 Task: Sort the products in the category "Sour Beer" by relevance.
Action: Mouse moved to (763, 258)
Screenshot: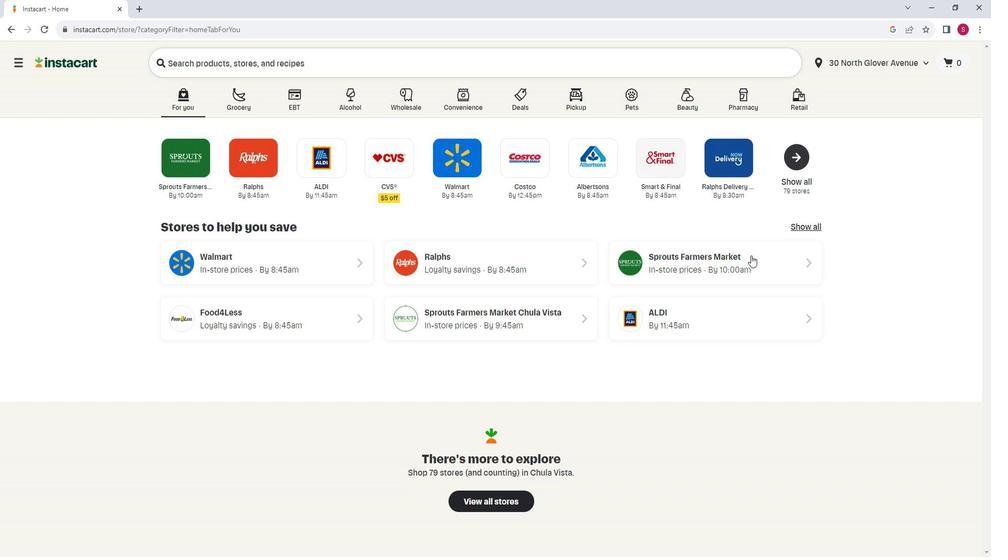 
Action: Mouse pressed left at (763, 258)
Screenshot: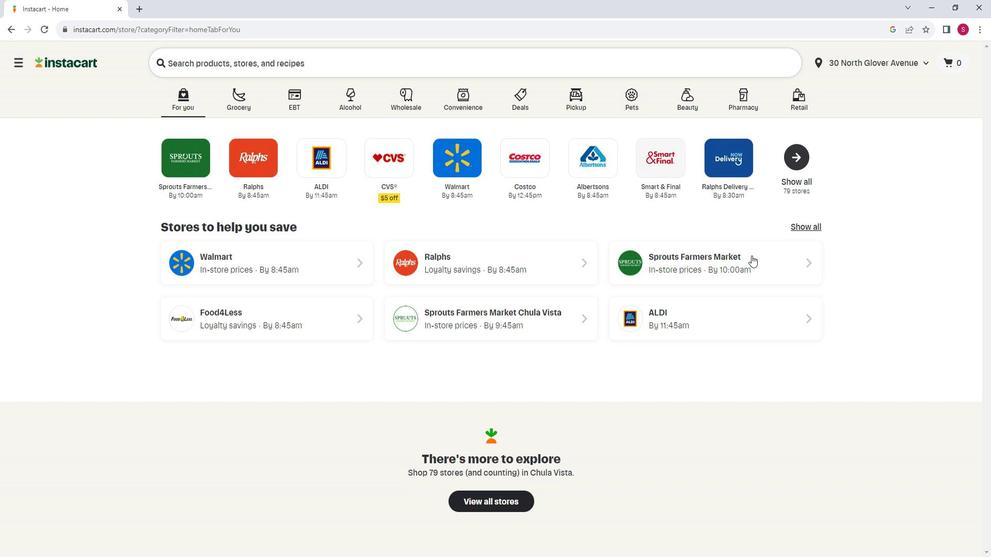 
Action: Mouse moved to (20, 298)
Screenshot: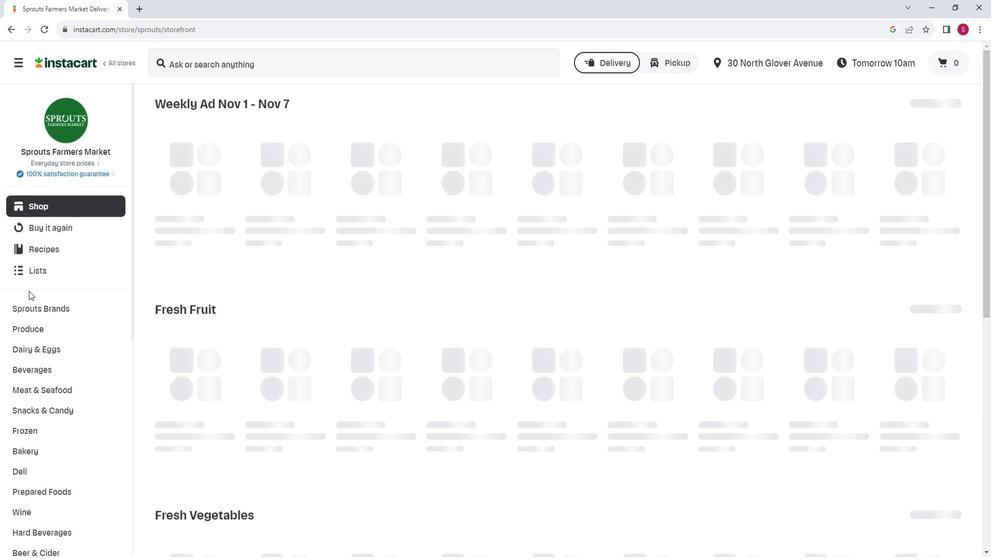 
Action: Mouse scrolled (20, 298) with delta (0, 0)
Screenshot: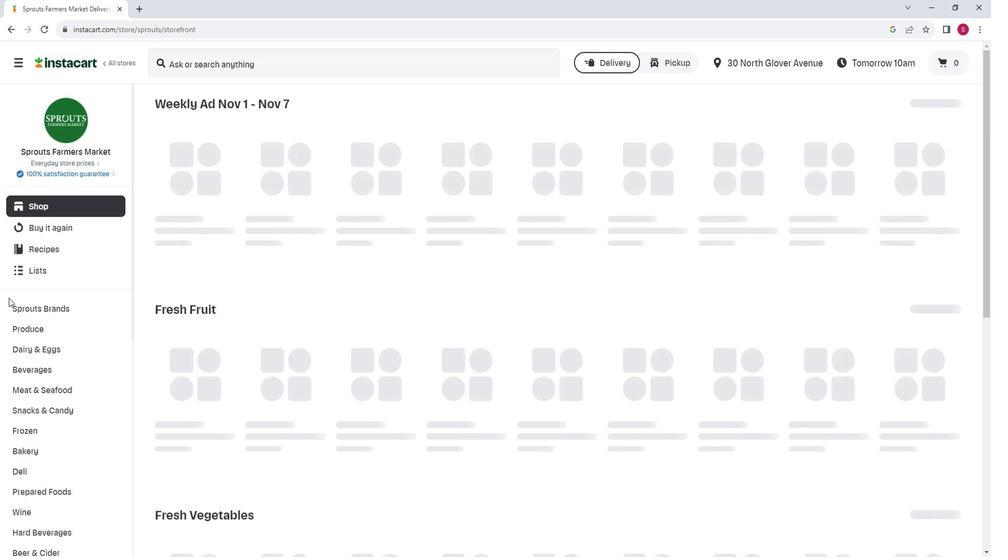 
Action: Mouse moved to (23, 298)
Screenshot: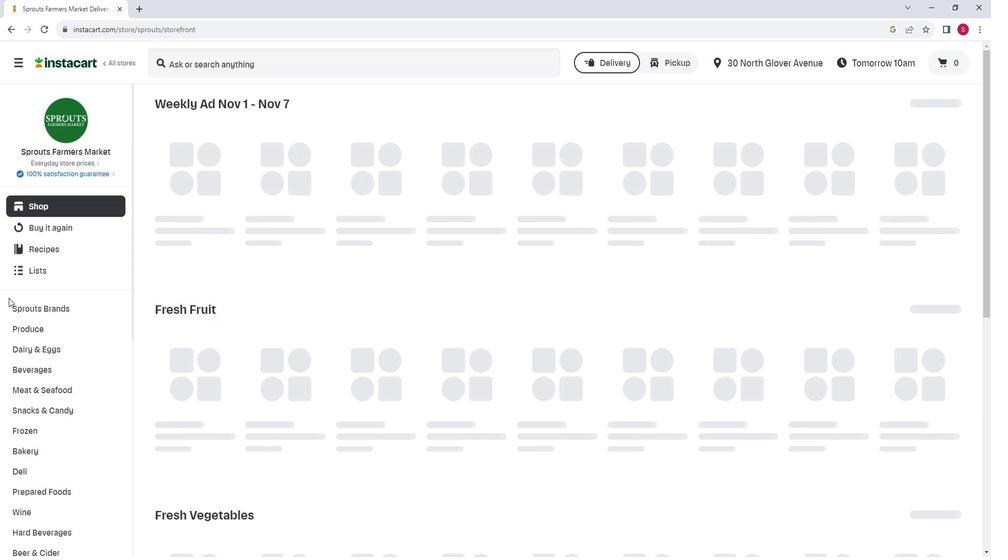 
Action: Mouse scrolled (23, 298) with delta (0, 0)
Screenshot: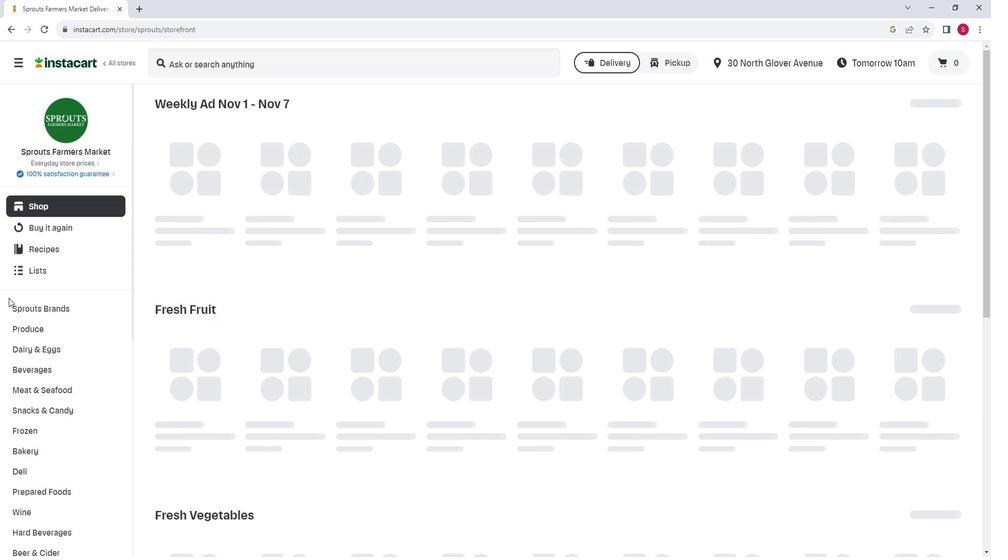
Action: Mouse moved to (39, 298)
Screenshot: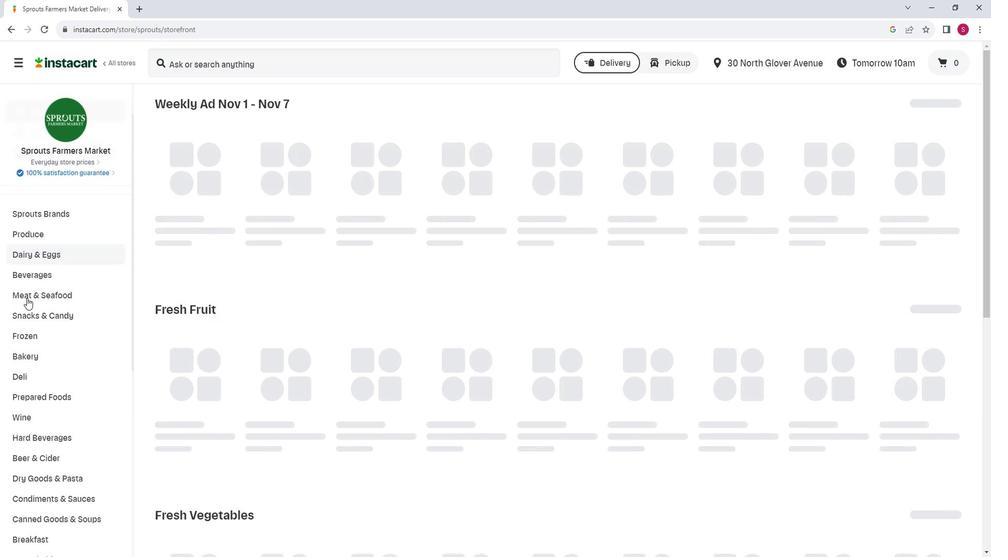 
Action: Mouse scrolled (39, 298) with delta (0, 0)
Screenshot: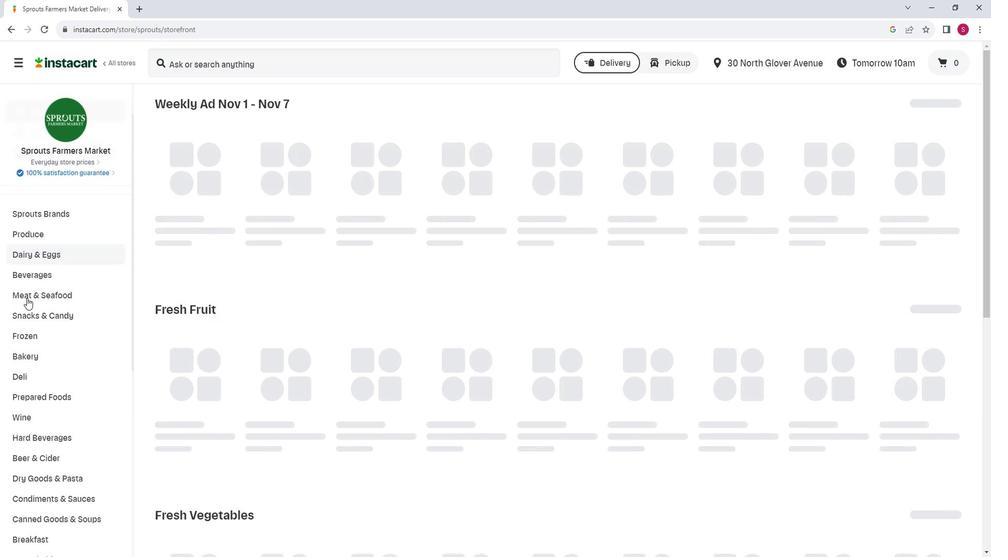 
Action: Mouse moved to (55, 387)
Screenshot: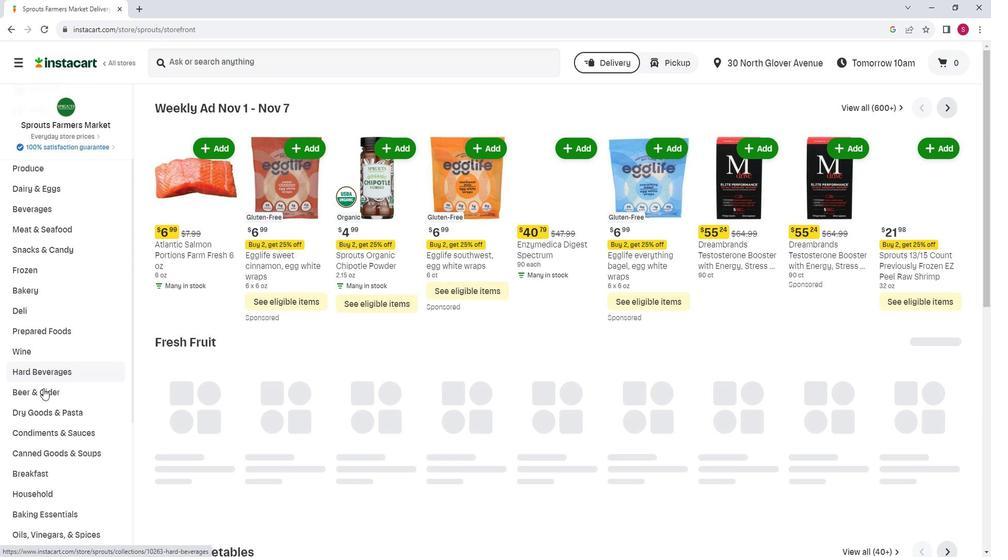 
Action: Mouse pressed left at (55, 387)
Screenshot: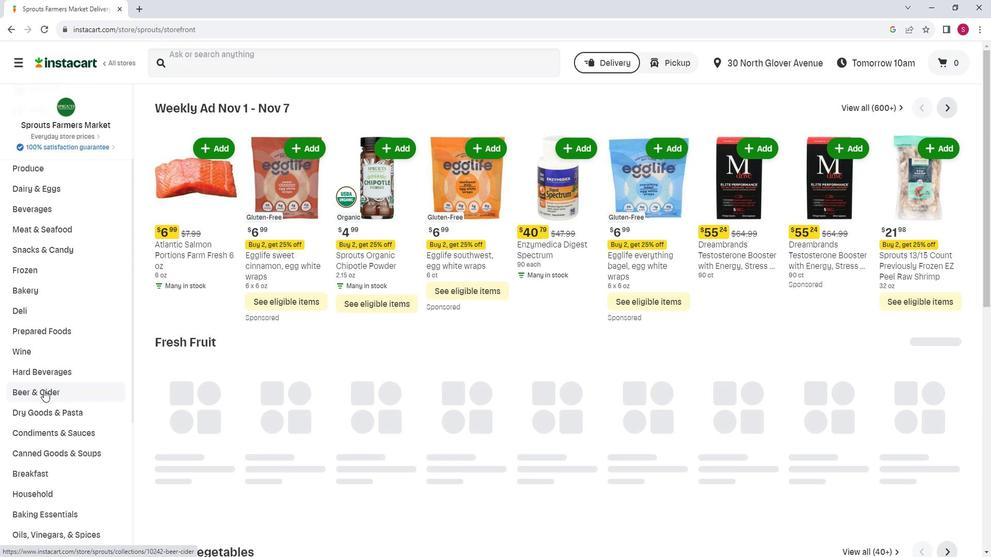 
Action: Mouse moved to (766, 140)
Screenshot: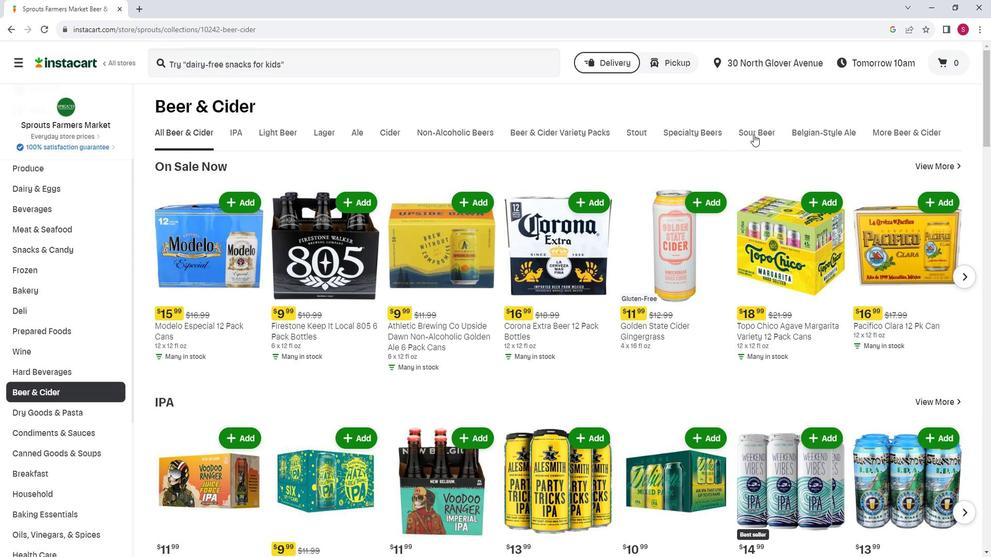 
Action: Mouse pressed left at (766, 140)
Screenshot: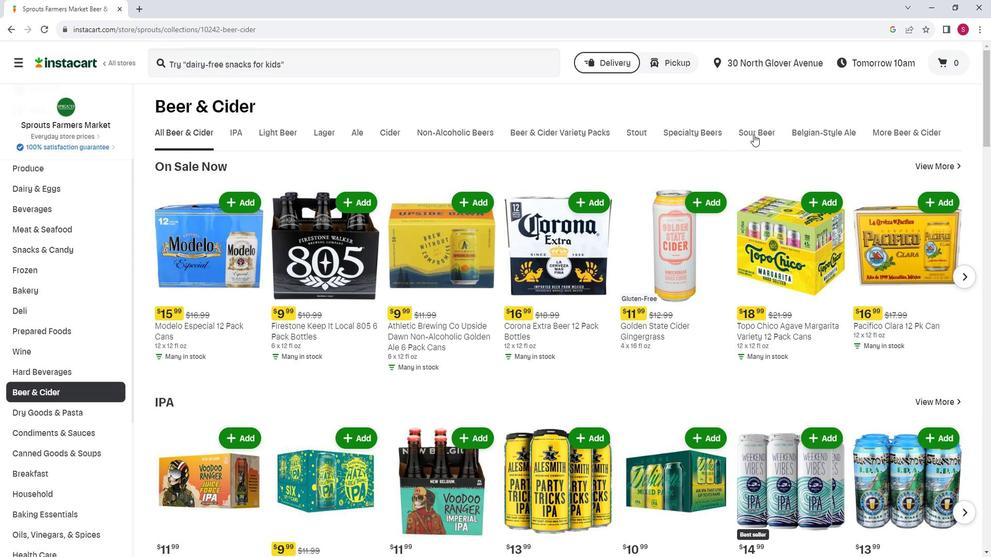 
Action: Mouse moved to (965, 175)
Screenshot: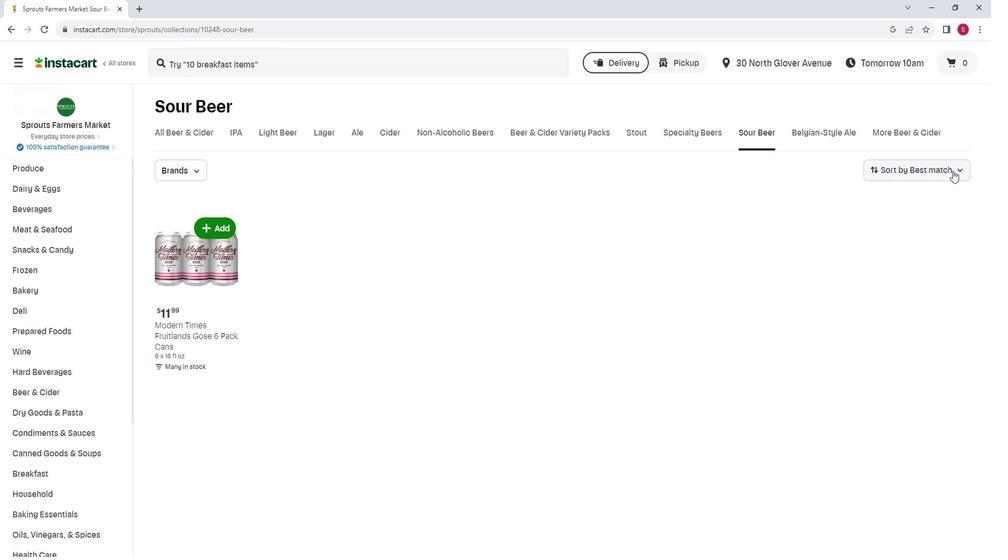 
Action: Mouse pressed left at (965, 175)
Screenshot: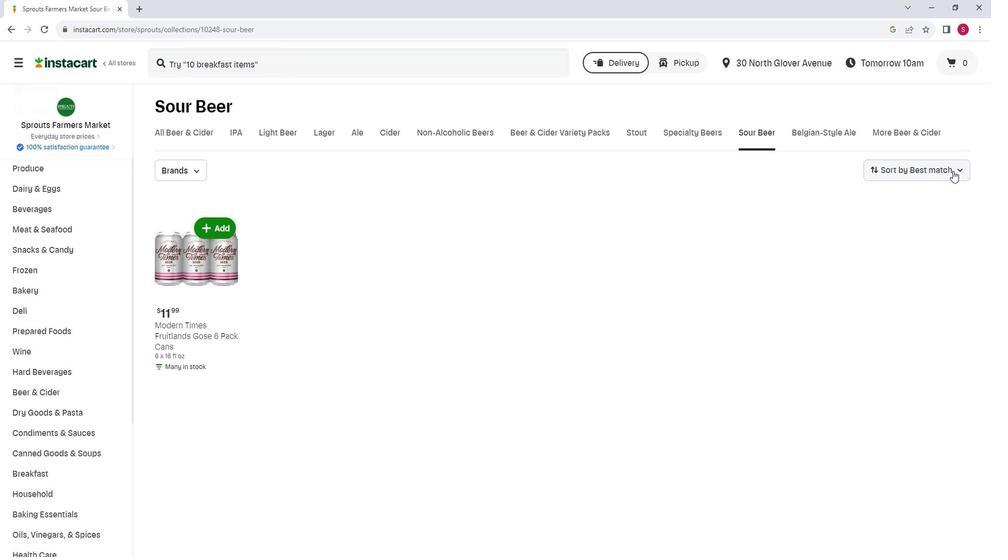 
Action: Mouse moved to (919, 326)
Screenshot: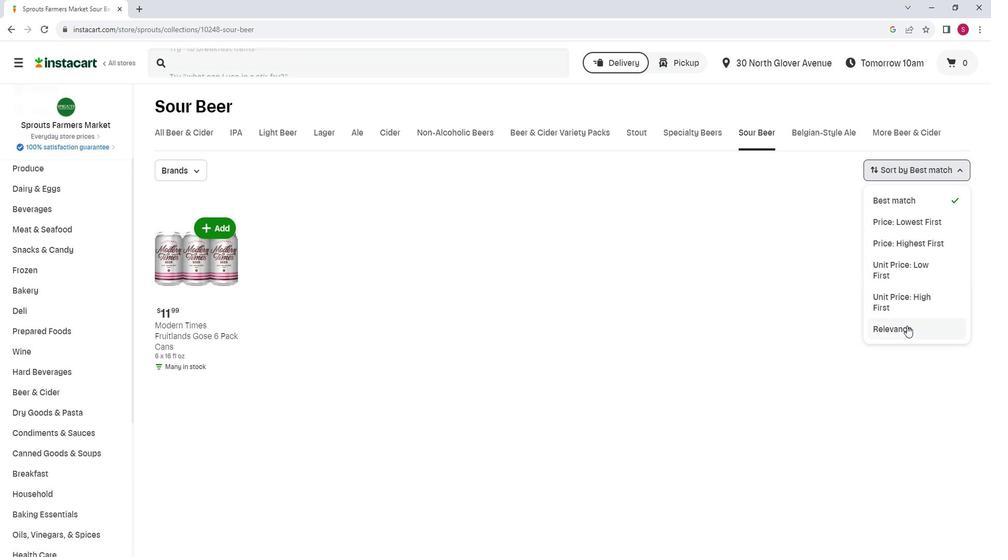 
Action: Mouse pressed left at (919, 326)
Screenshot: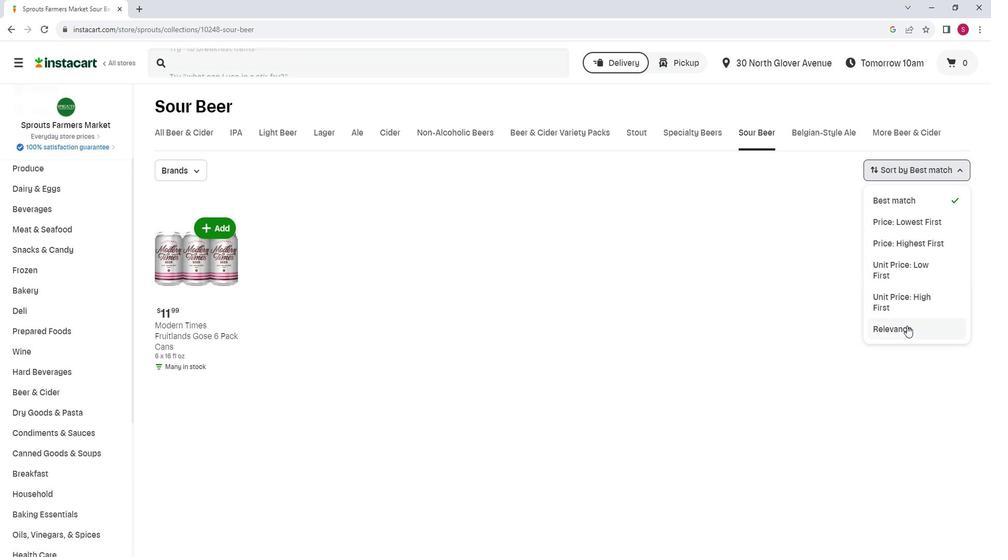 
Action: Mouse moved to (667, 248)
Screenshot: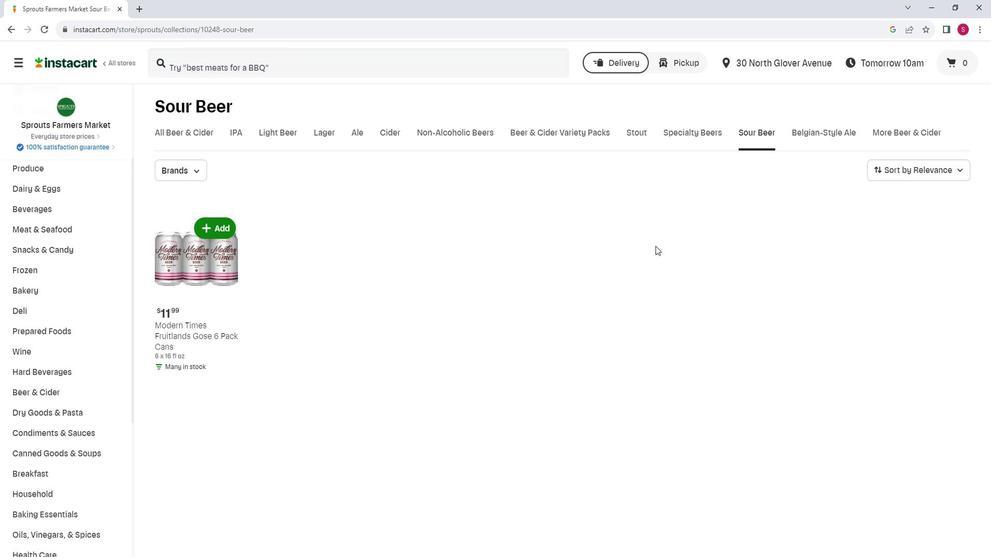 
